 Task: Add vertical guide.
Action: Mouse moved to (121, 89)
Screenshot: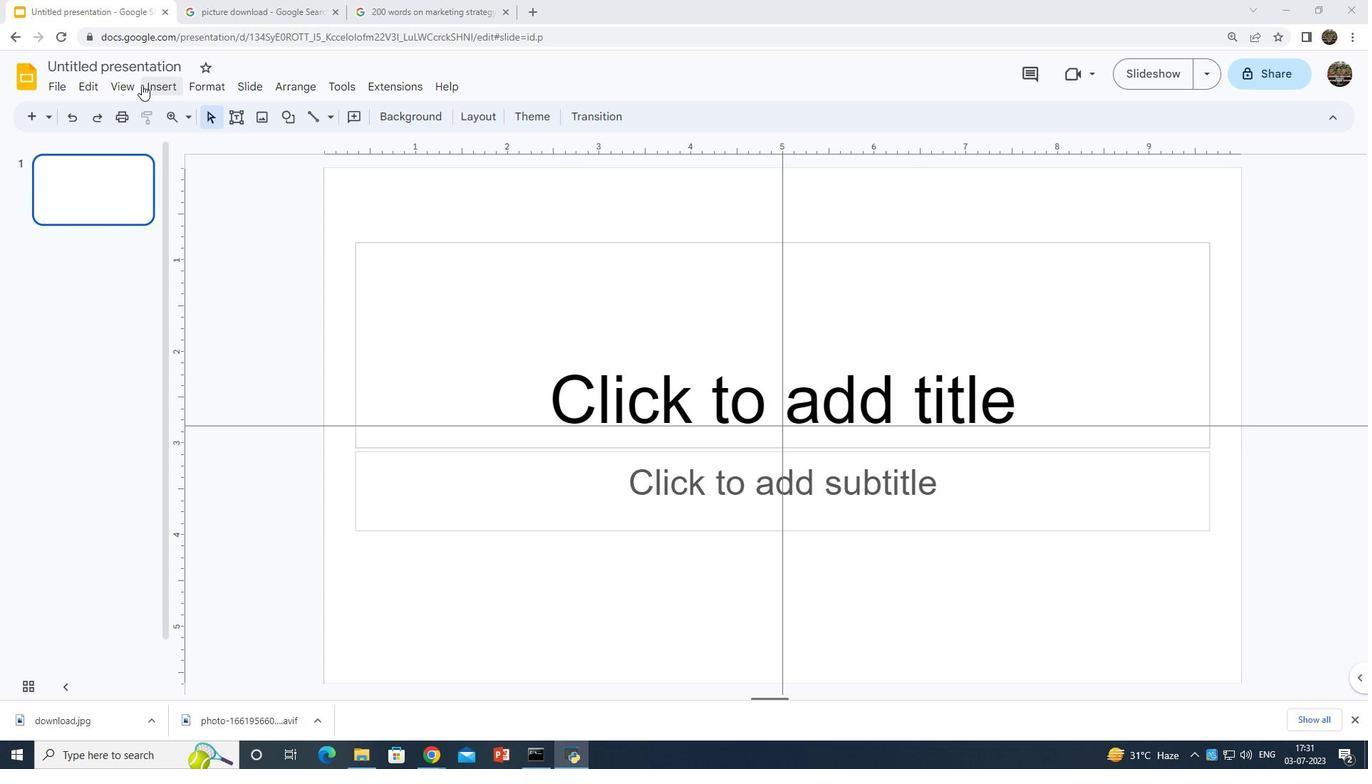 
Action: Mouse pressed left at (121, 89)
Screenshot: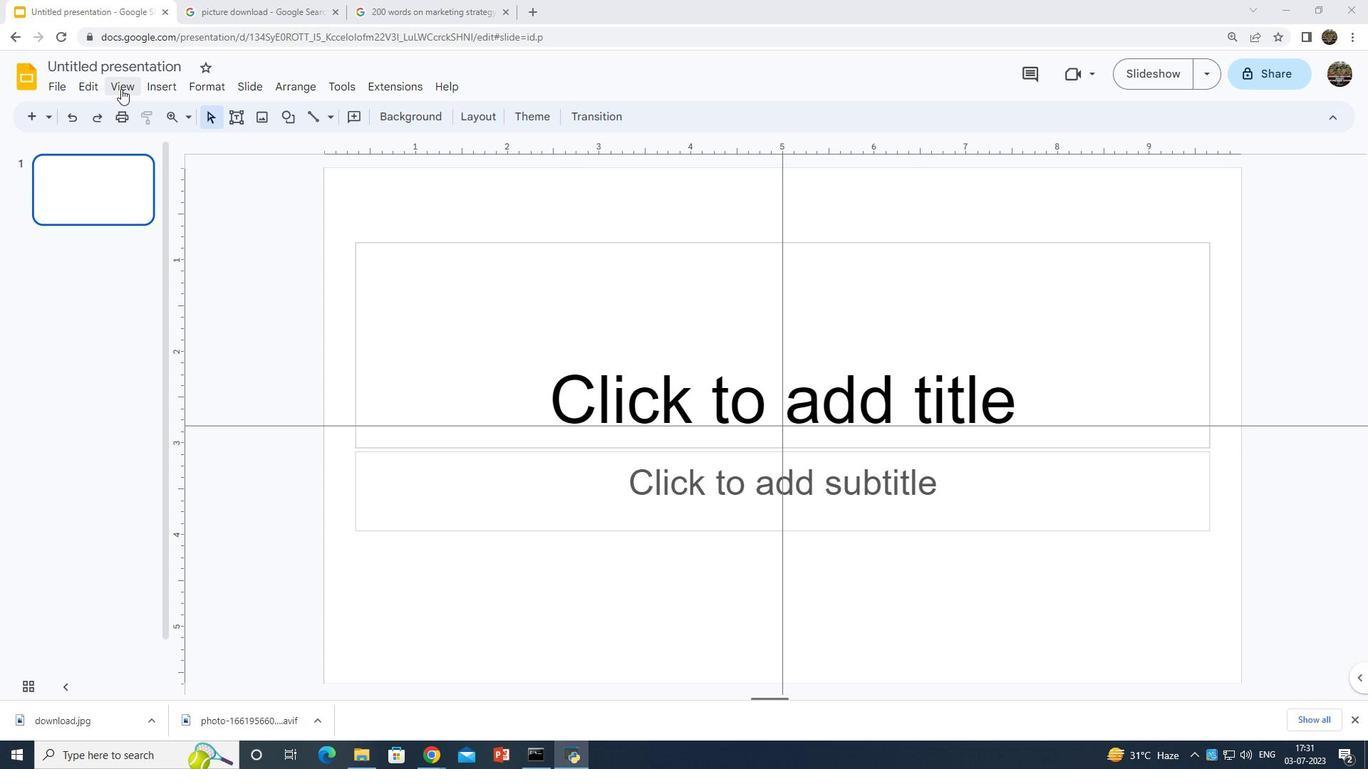 
Action: Mouse moved to (188, 263)
Screenshot: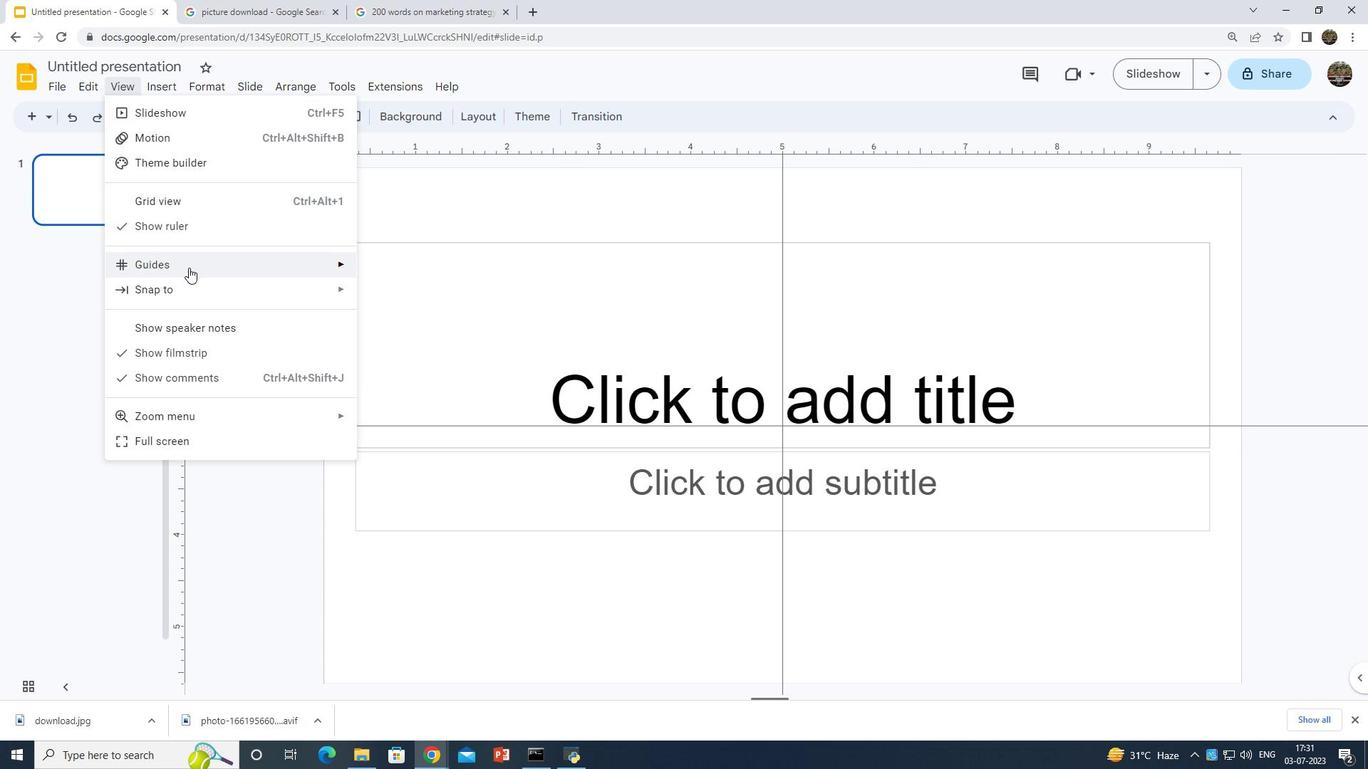 
Action: Mouse pressed left at (188, 263)
Screenshot: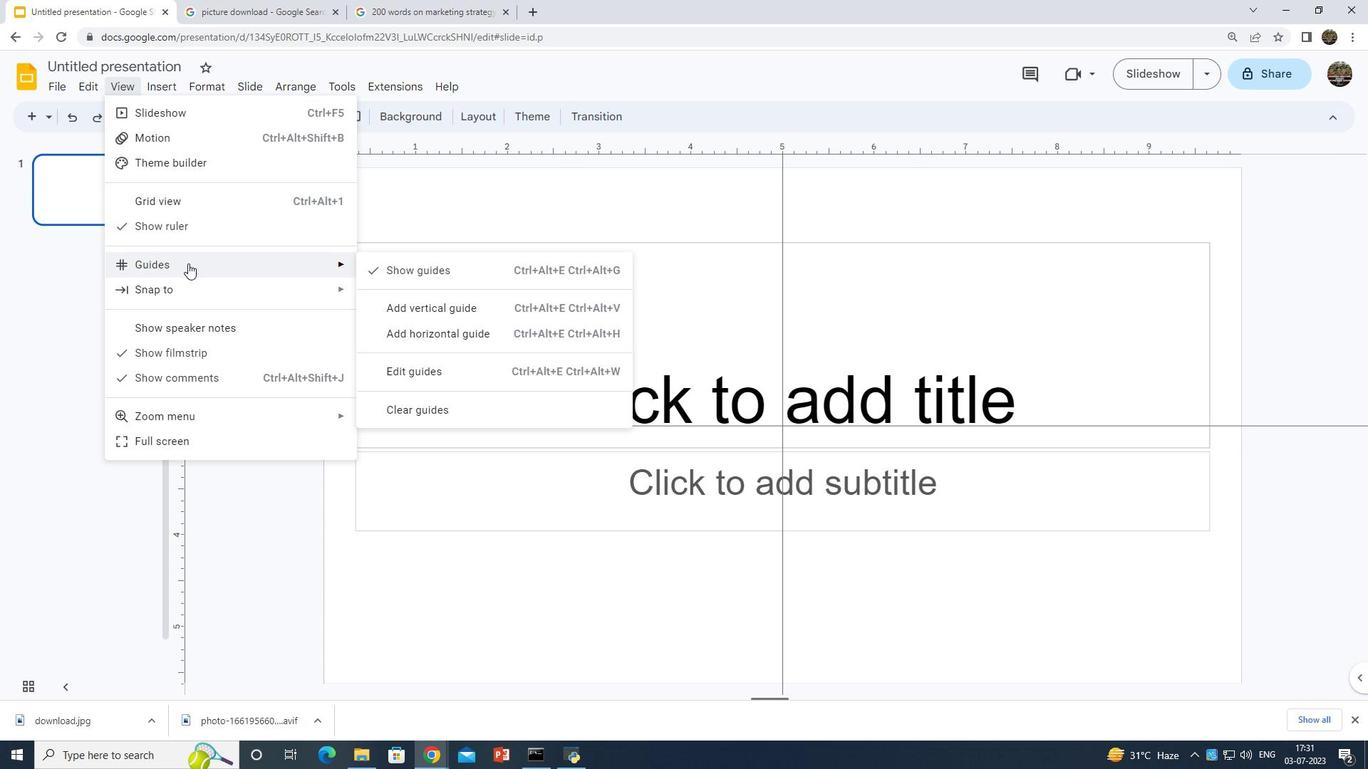 
Action: Mouse moved to (200, 258)
Screenshot: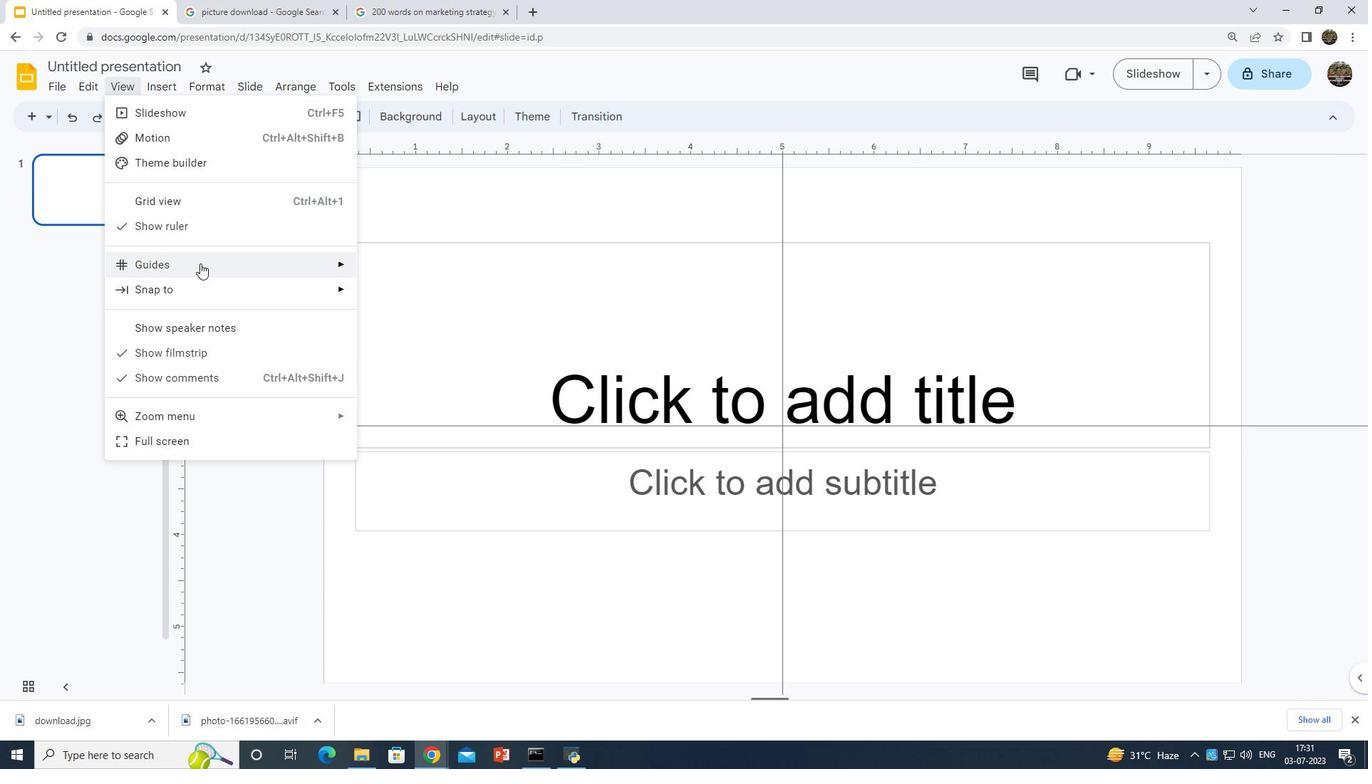 
Action: Mouse pressed left at (200, 258)
Screenshot: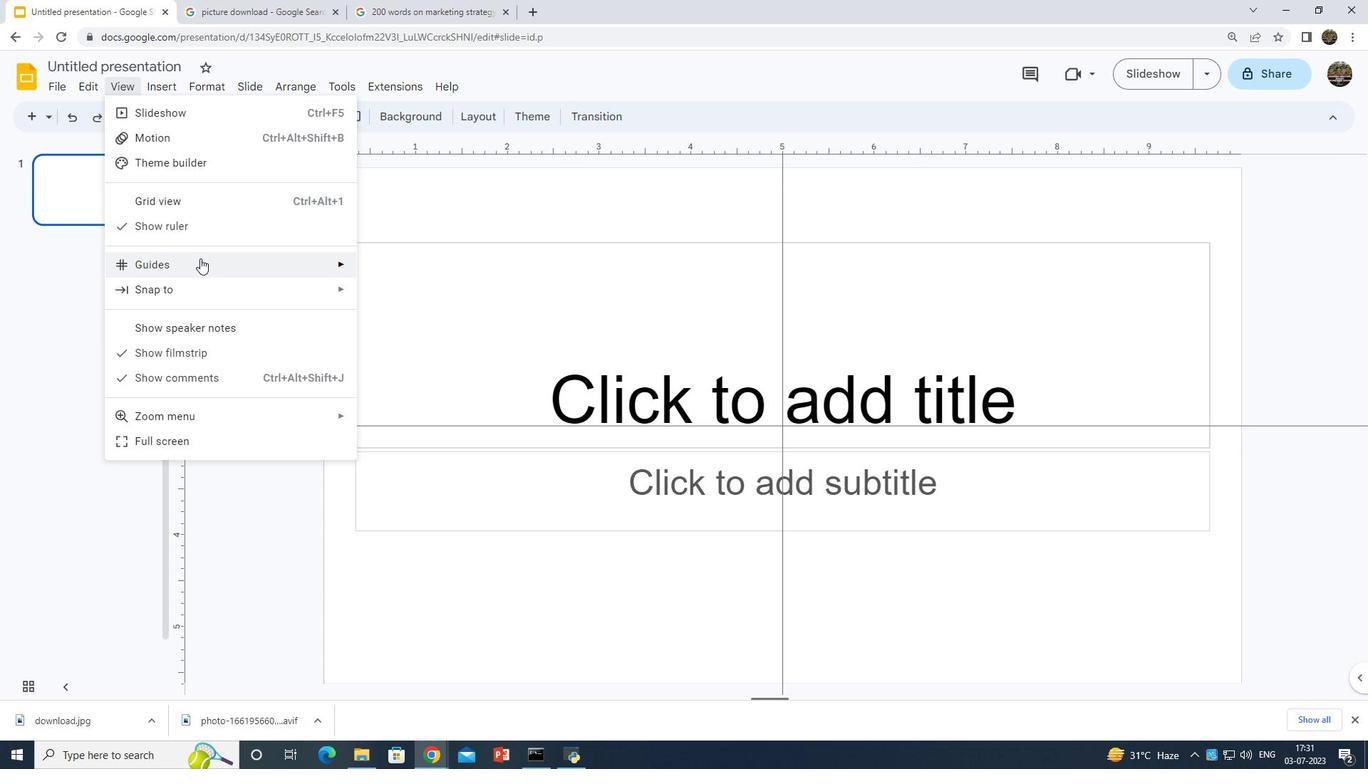 
Action: Mouse moved to (432, 305)
Screenshot: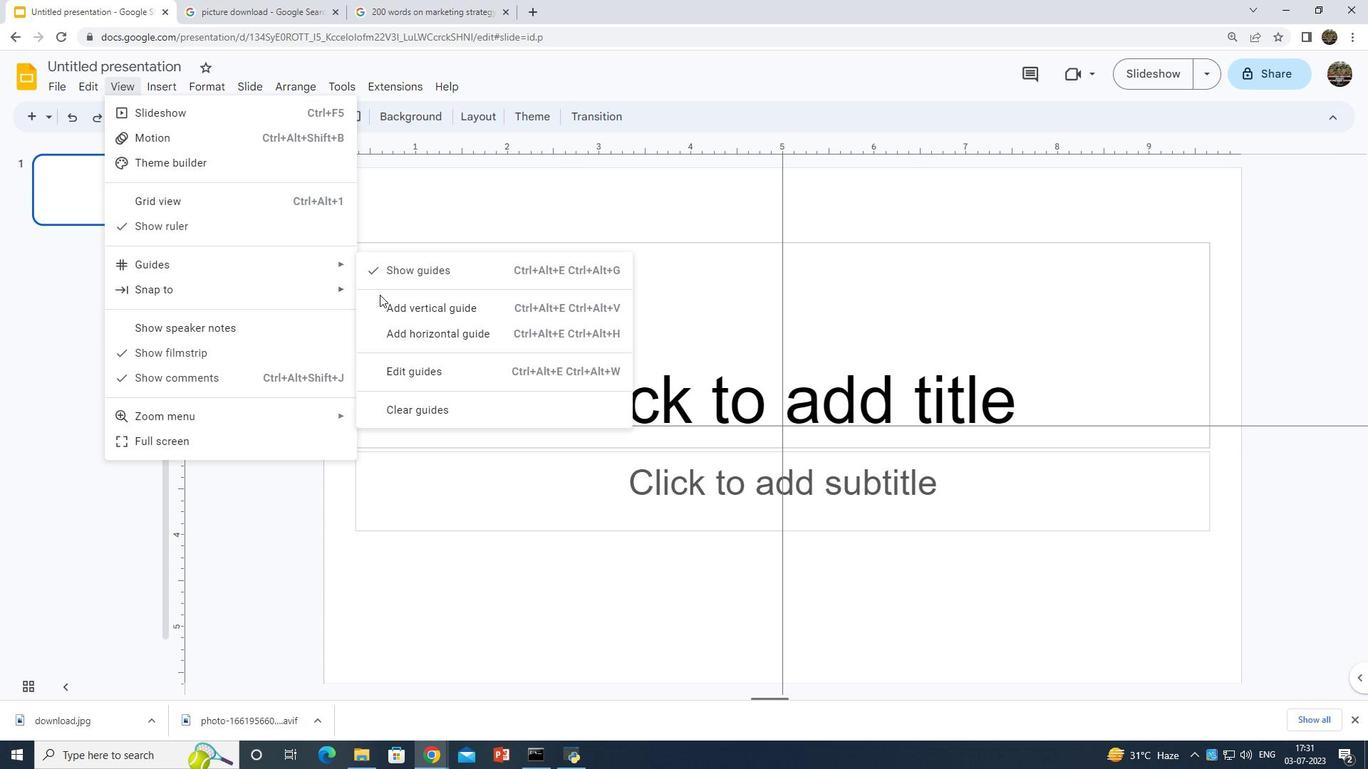 
Action: Mouse pressed left at (432, 305)
Screenshot: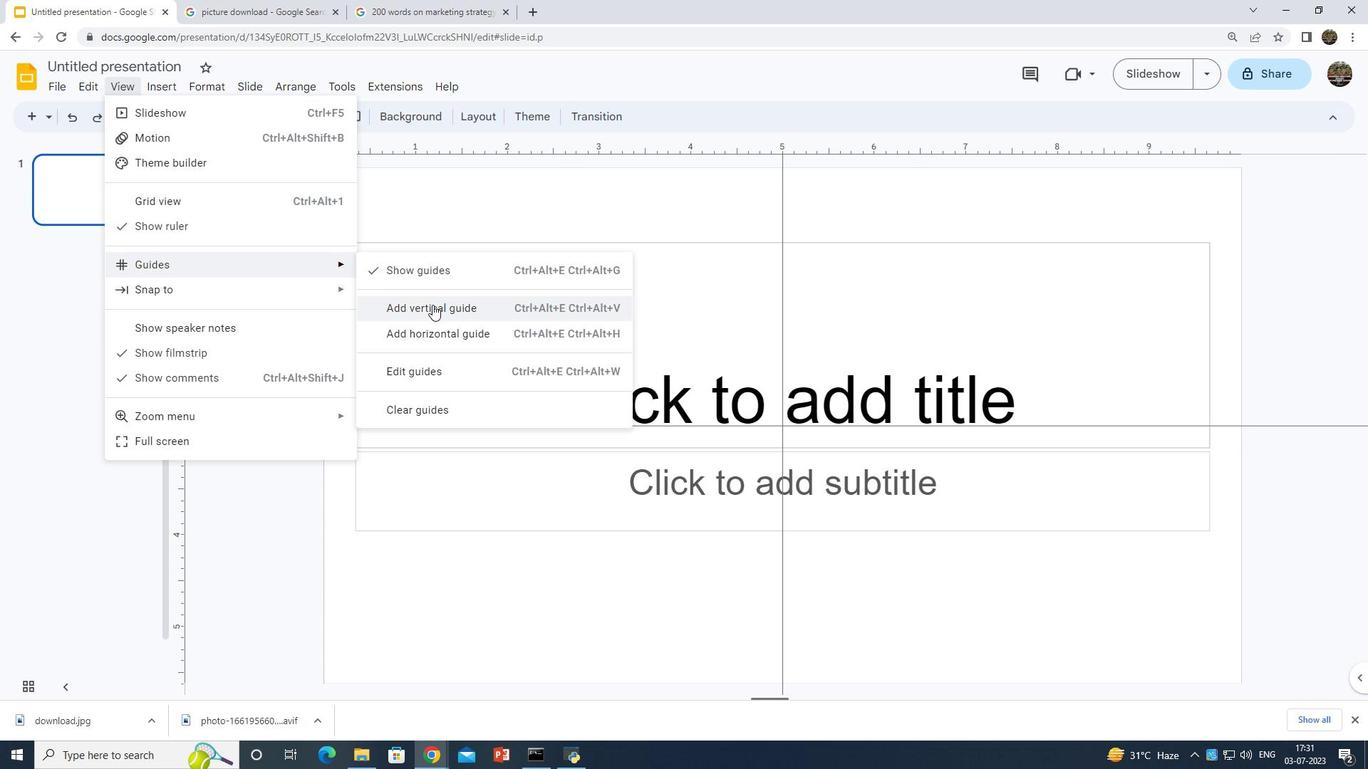 
